 Task: Check the median sale price of condos/co-ops in the last 5 years.
Action: Mouse moved to (764, 147)
Screenshot: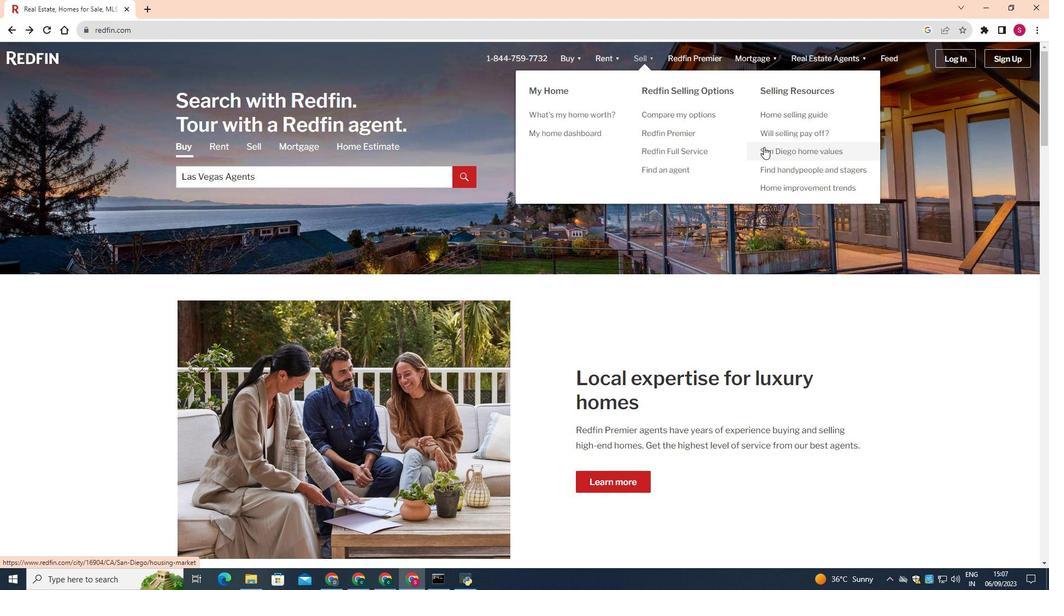 
Action: Mouse pressed left at (764, 147)
Screenshot: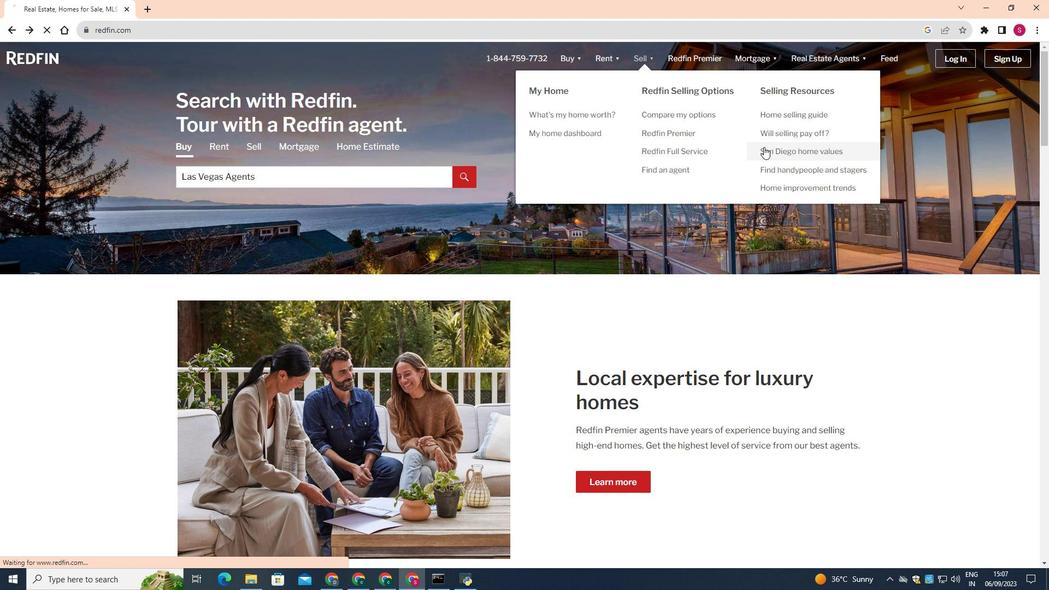 
Action: Mouse moved to (253, 402)
Screenshot: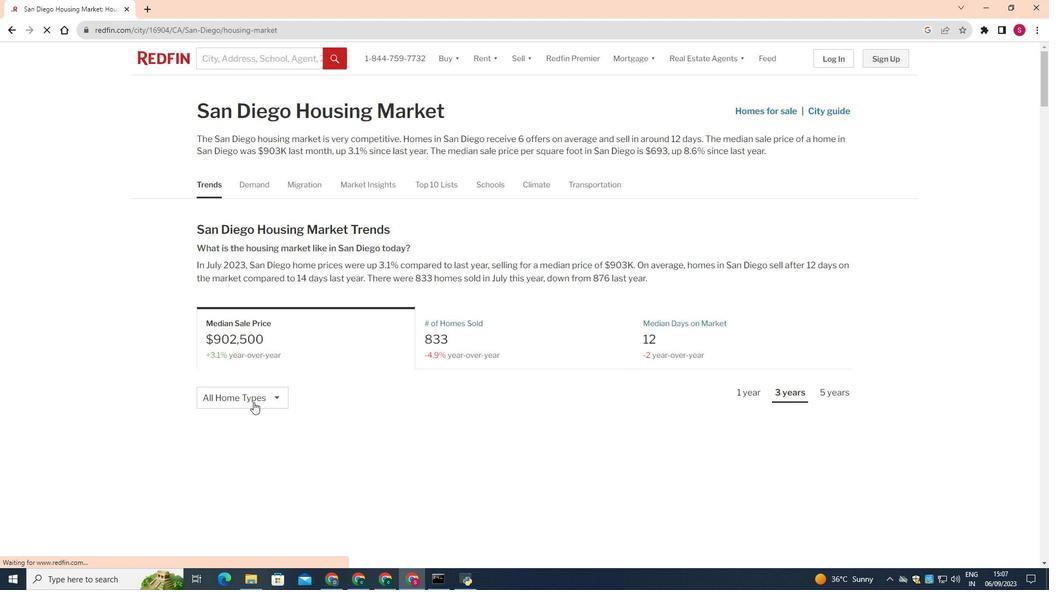 
Action: Mouse pressed left at (253, 402)
Screenshot: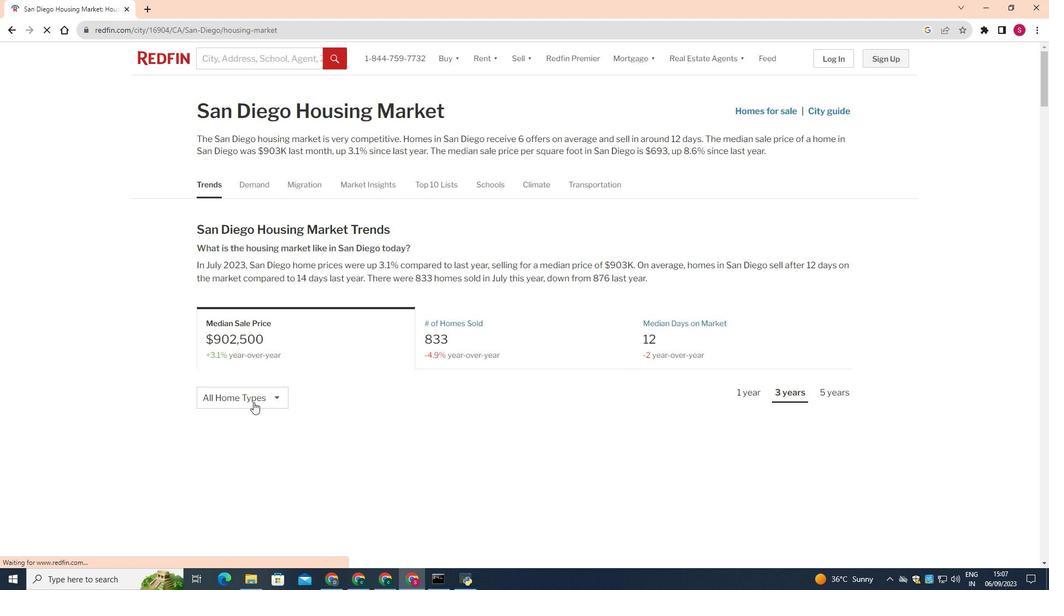
Action: Mouse moved to (254, 488)
Screenshot: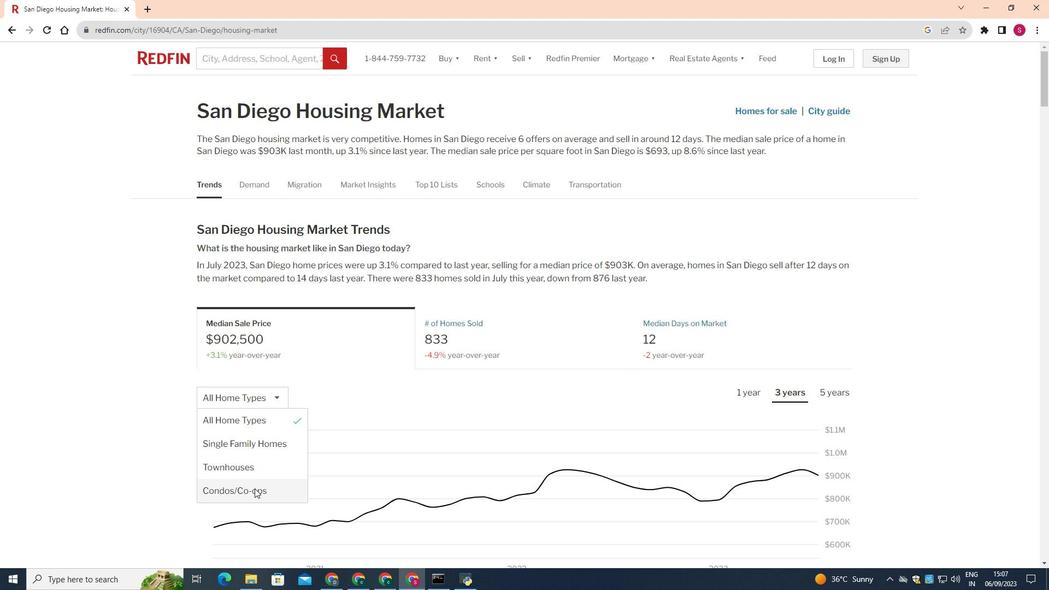 
Action: Mouse pressed left at (254, 488)
Screenshot: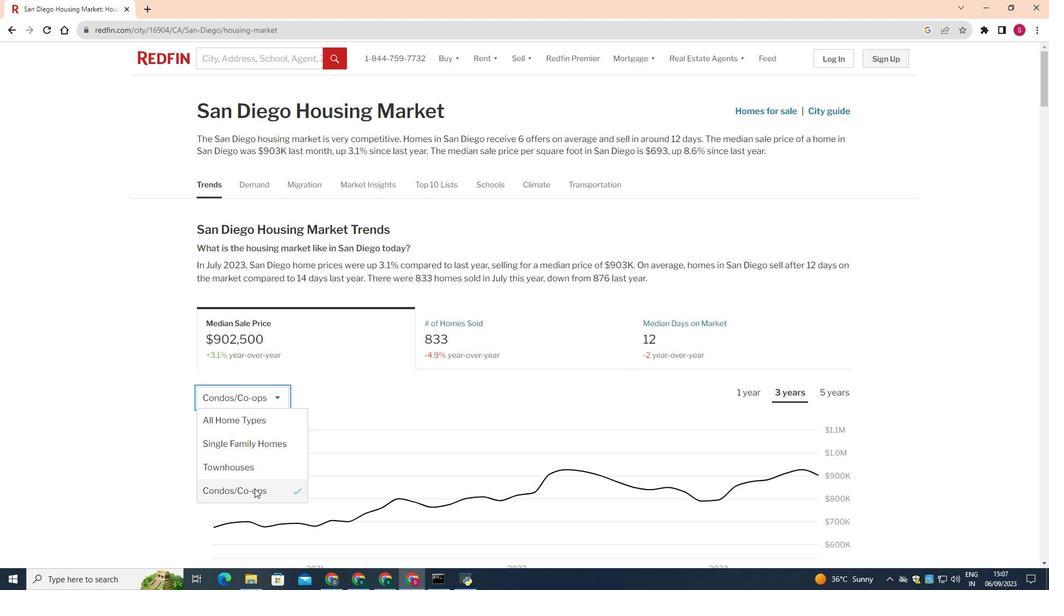 
Action: Mouse moved to (835, 387)
Screenshot: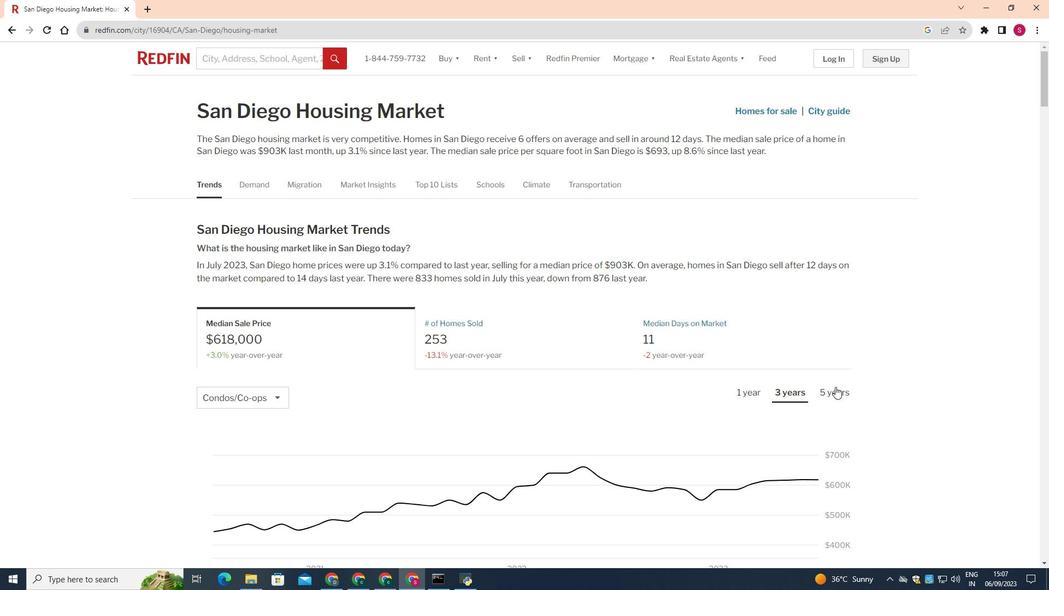 
Action: Mouse pressed left at (835, 387)
Screenshot: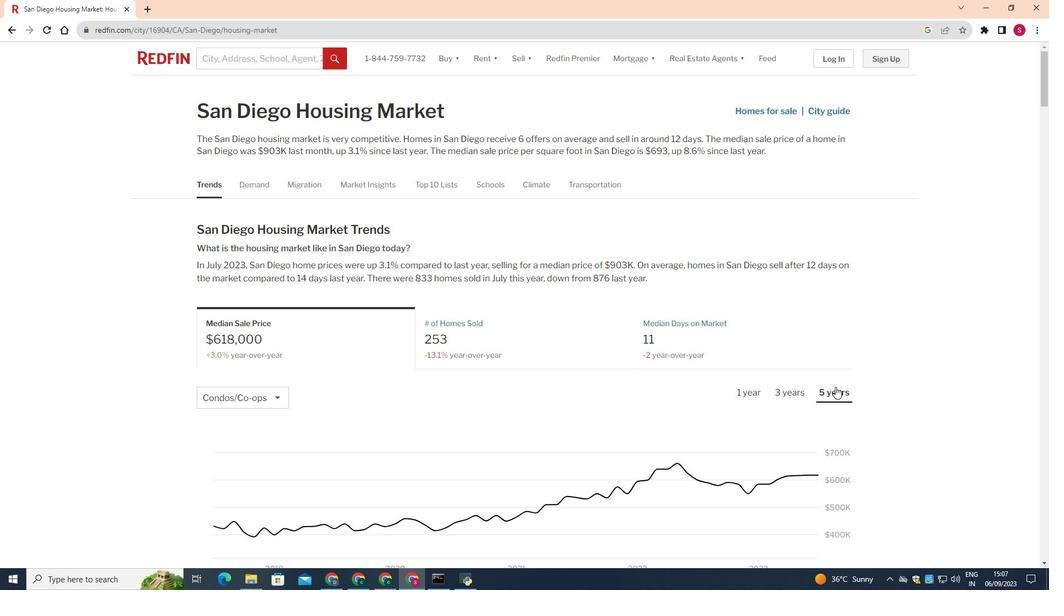 
Action: Mouse moved to (686, 391)
Screenshot: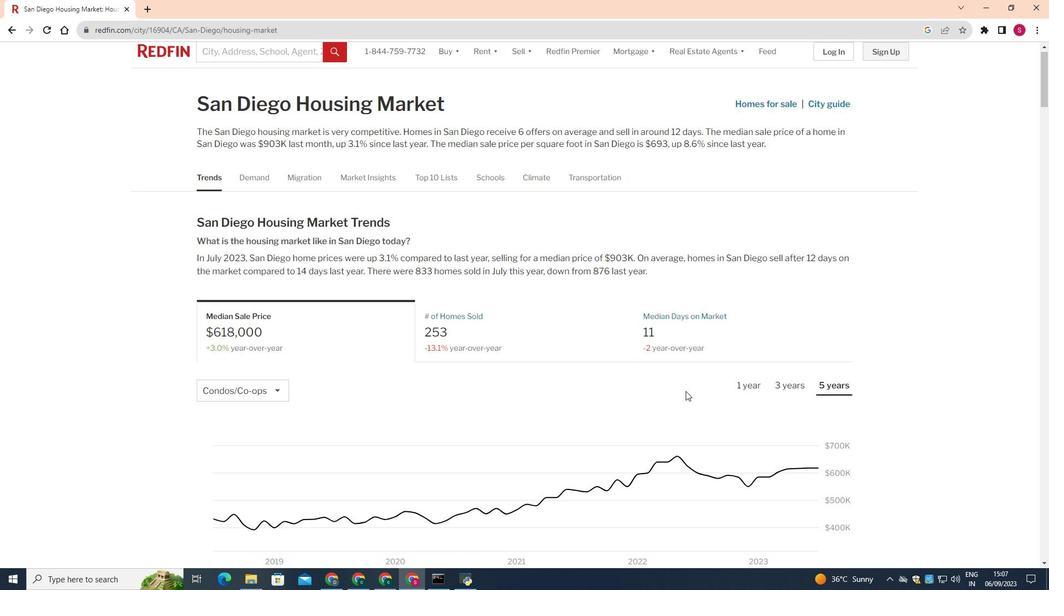 
Action: Mouse scrolled (686, 390) with delta (0, 0)
Screenshot: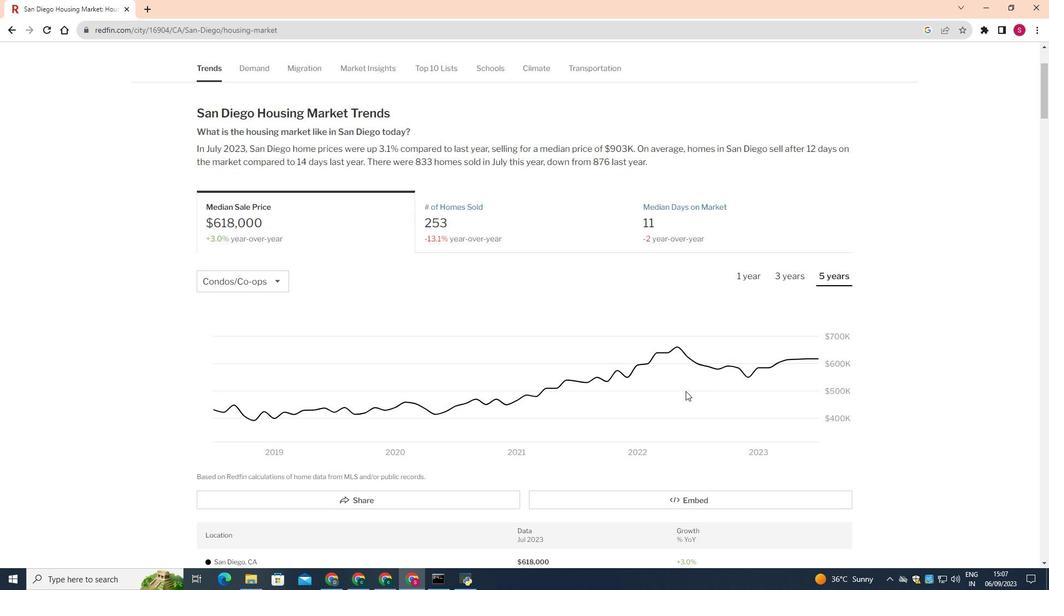 
Action: Mouse scrolled (686, 390) with delta (0, 0)
Screenshot: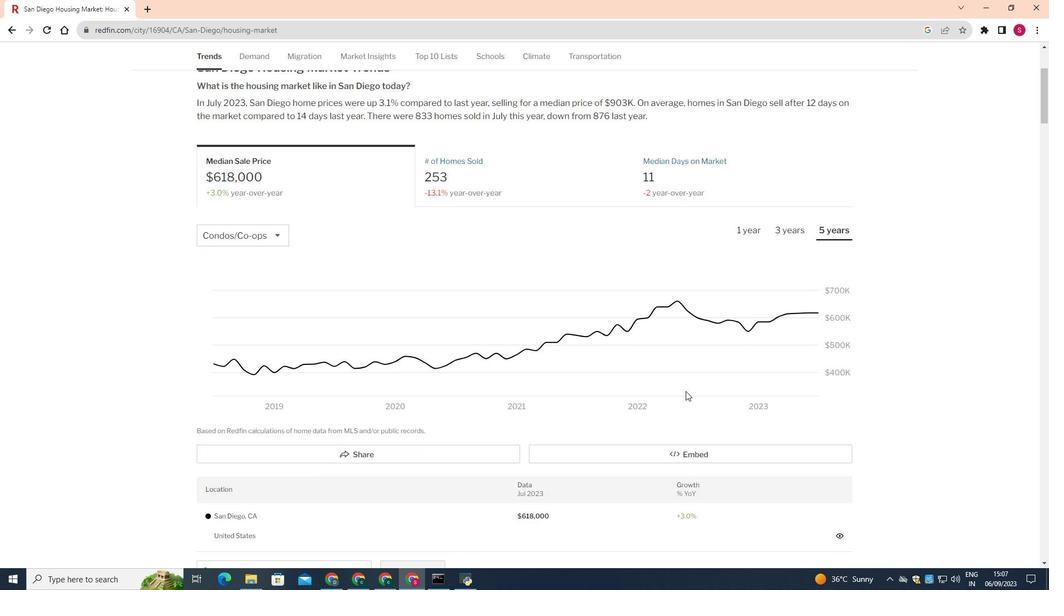 
Action: Mouse scrolled (686, 390) with delta (0, 0)
Screenshot: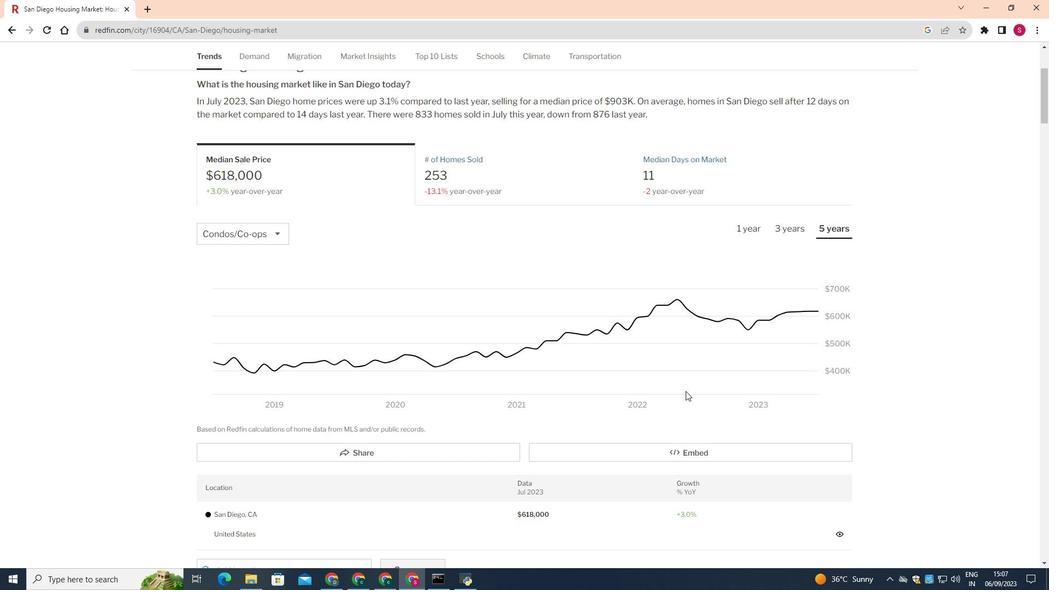 
Action: Mouse moved to (685, 392)
Screenshot: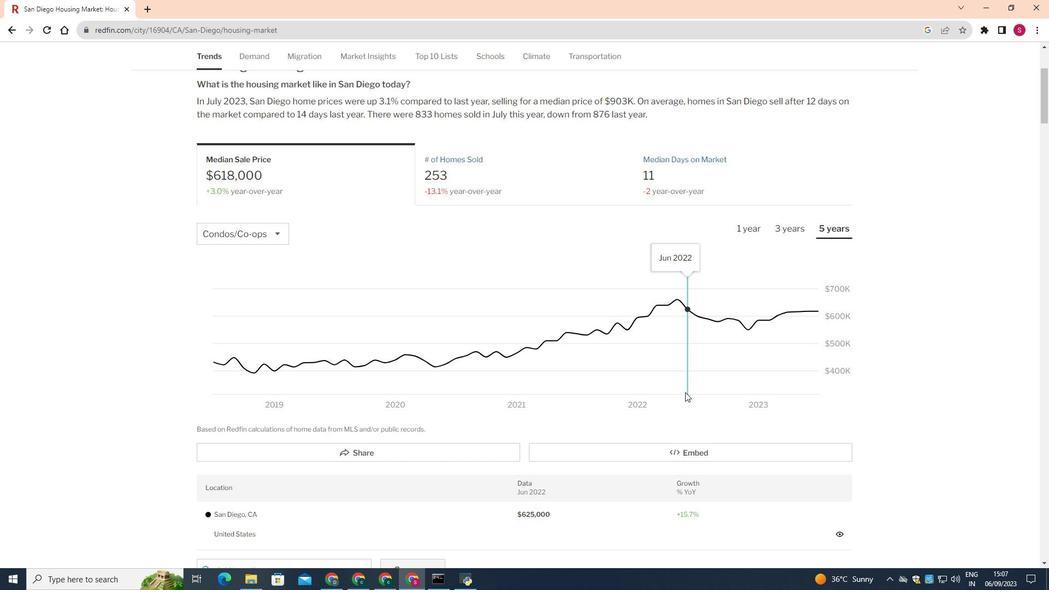 
